 Task: Create List Business Intelligence in Board Employee Performance Evaluation to Workspace Employer Branding. Create List Market Research in Board Voice of Employee Analysis to Workspace Employer Branding. Create List Competitive Analysis in Board Voice of Customer Net Promoter Score and Loyalty Tracking to Workspace Employer Branding
Action: Mouse moved to (56, 262)
Screenshot: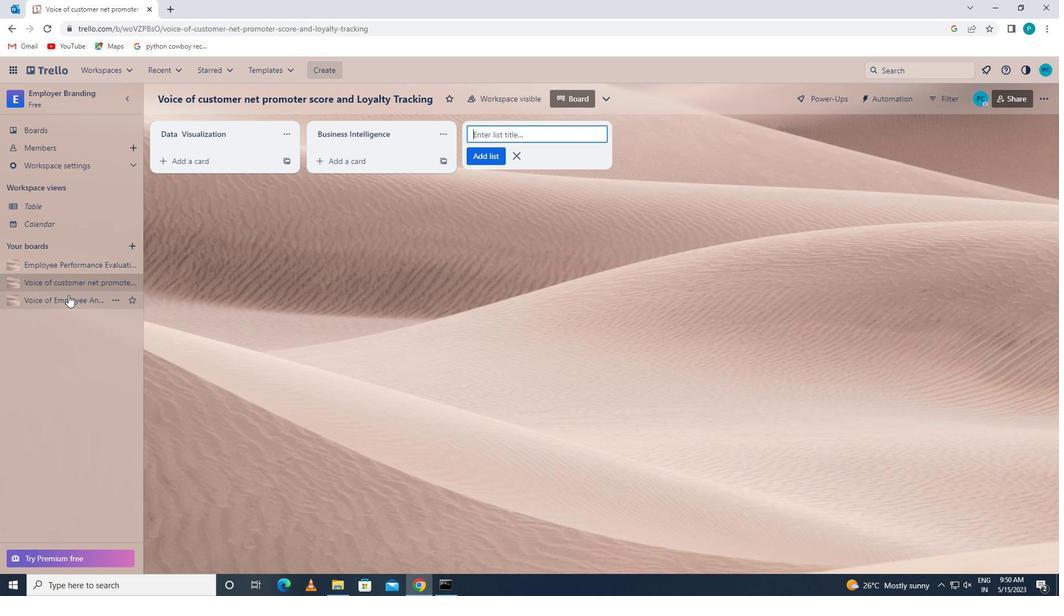
Action: Mouse pressed left at (56, 262)
Screenshot: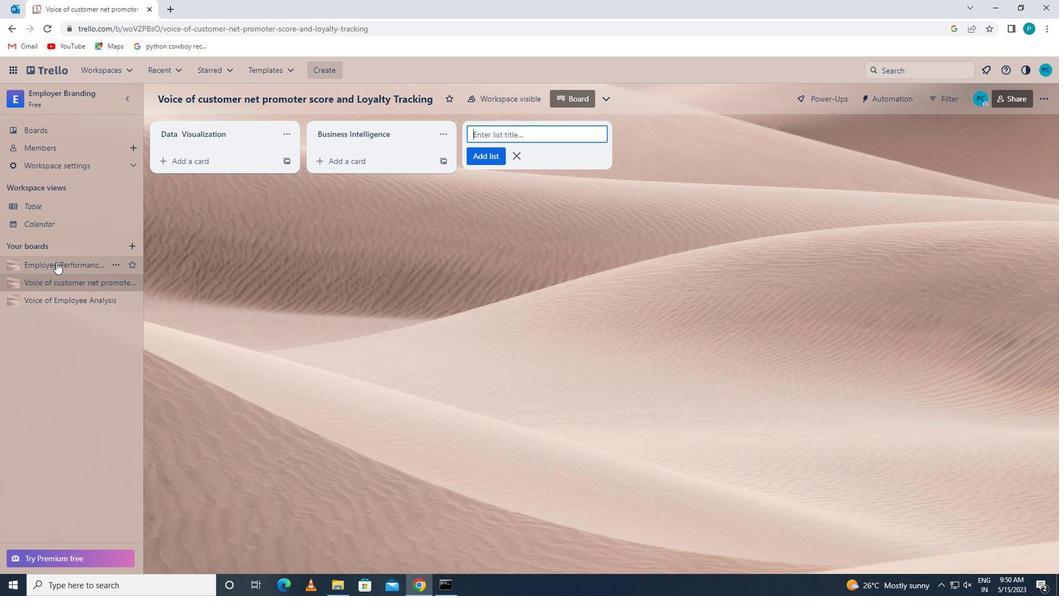
Action: Mouse moved to (485, 131)
Screenshot: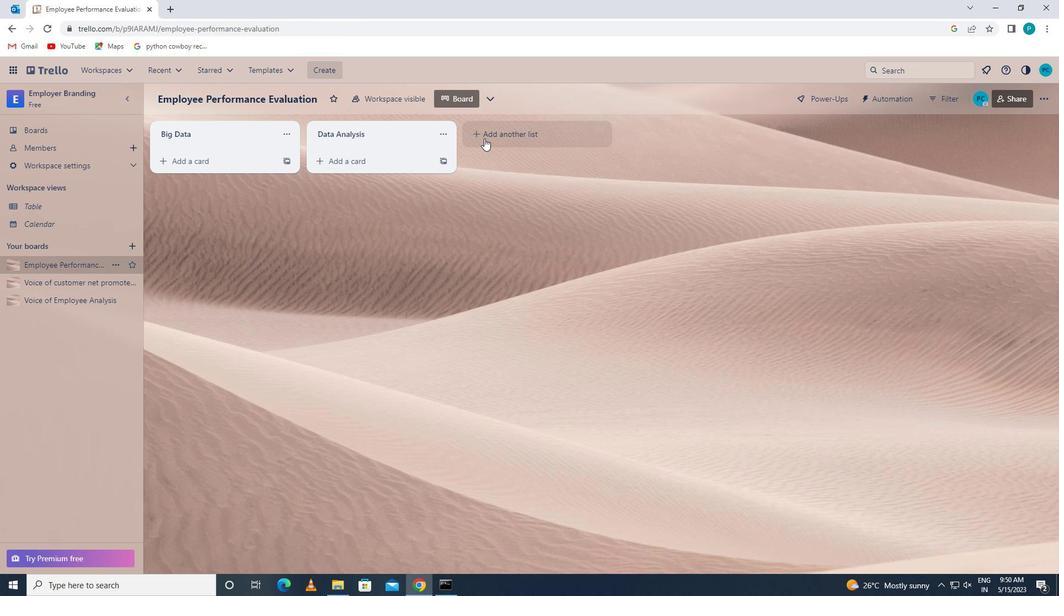 
Action: Mouse pressed left at (485, 131)
Screenshot: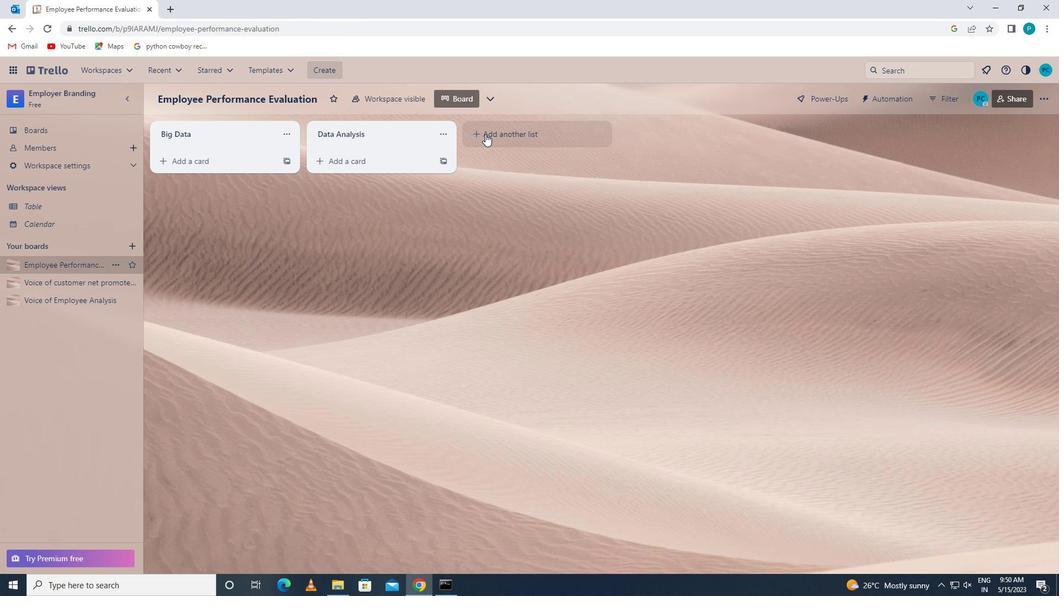 
Action: Key pressed <Key.caps_lock>b<Key.caps_lock>usiness<Key.space><Key.caps_lock>u<Key.backspace>i<Key.caps_lock>ntelligence
Screenshot: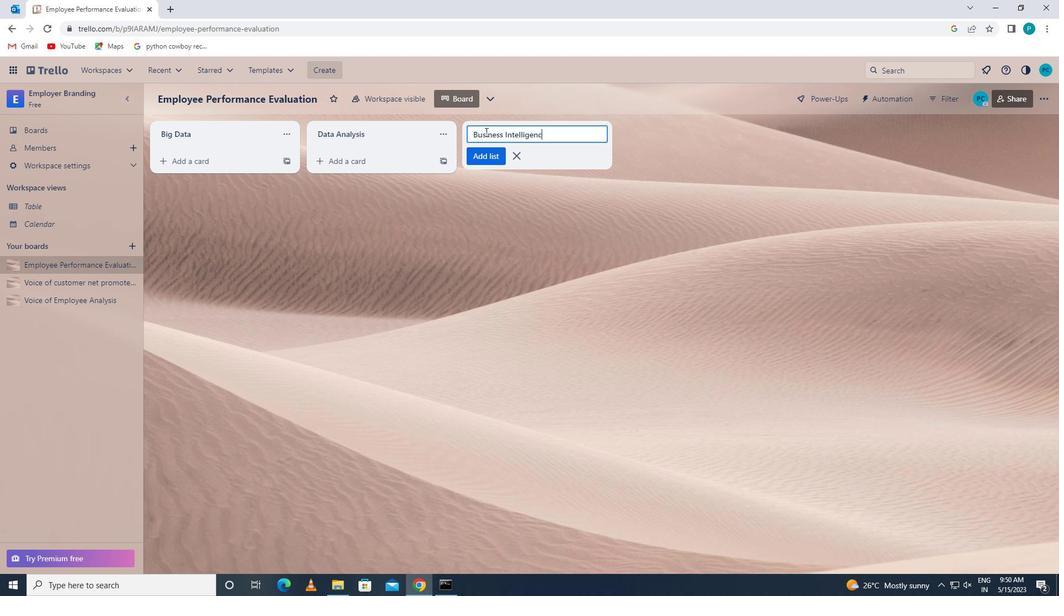 
Action: Mouse moved to (489, 159)
Screenshot: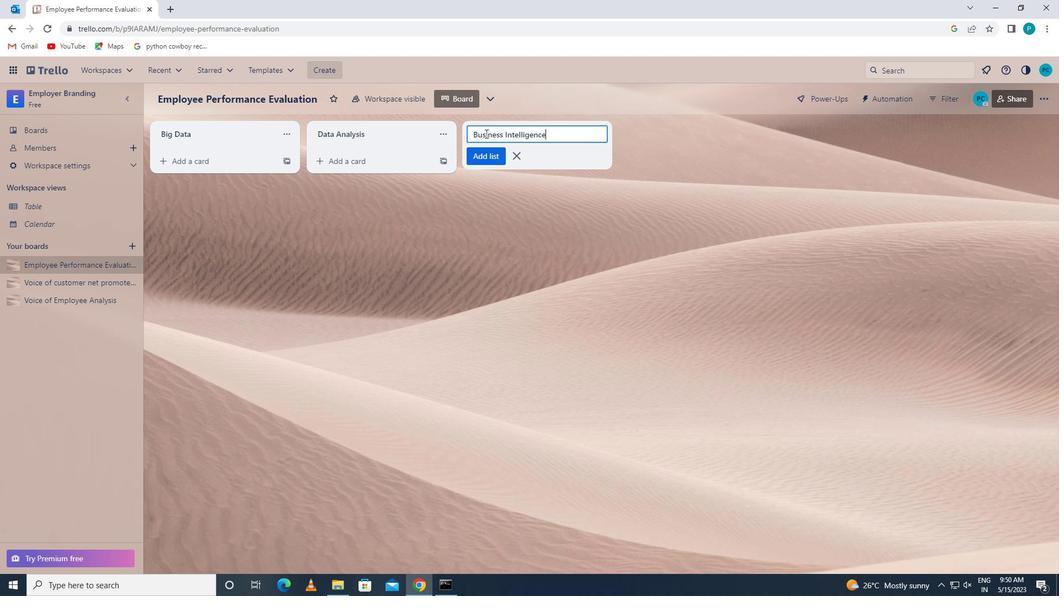 
Action: Mouse pressed left at (489, 159)
Screenshot: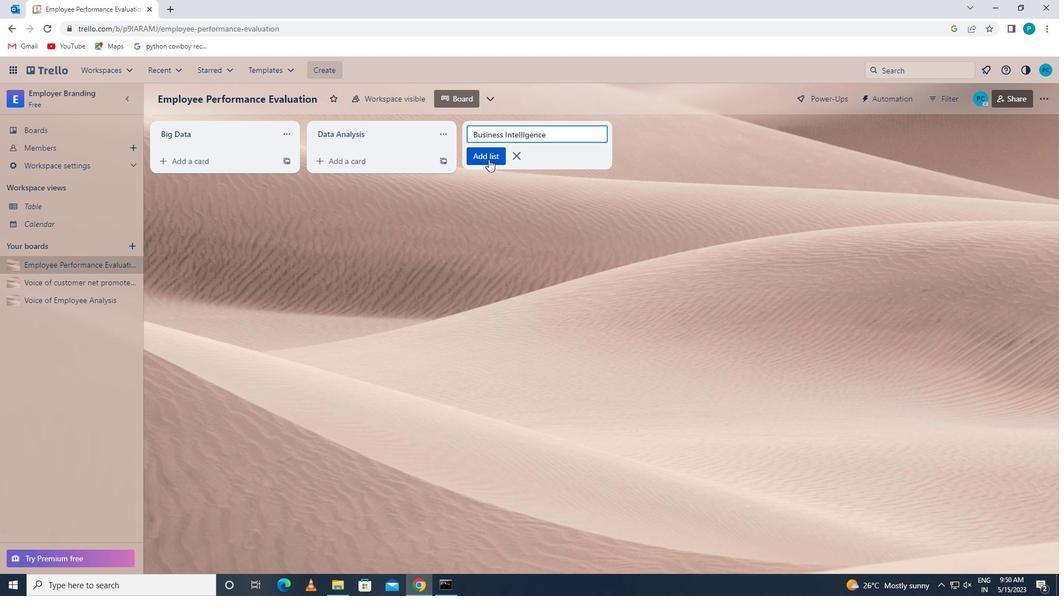 
Action: Mouse moved to (35, 296)
Screenshot: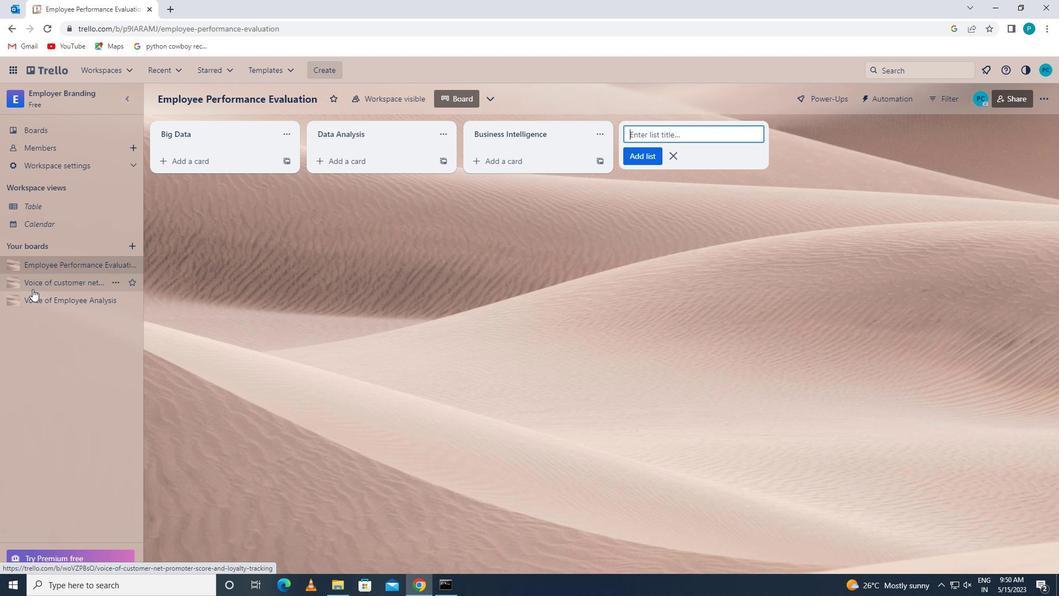 
Action: Mouse pressed left at (35, 296)
Screenshot: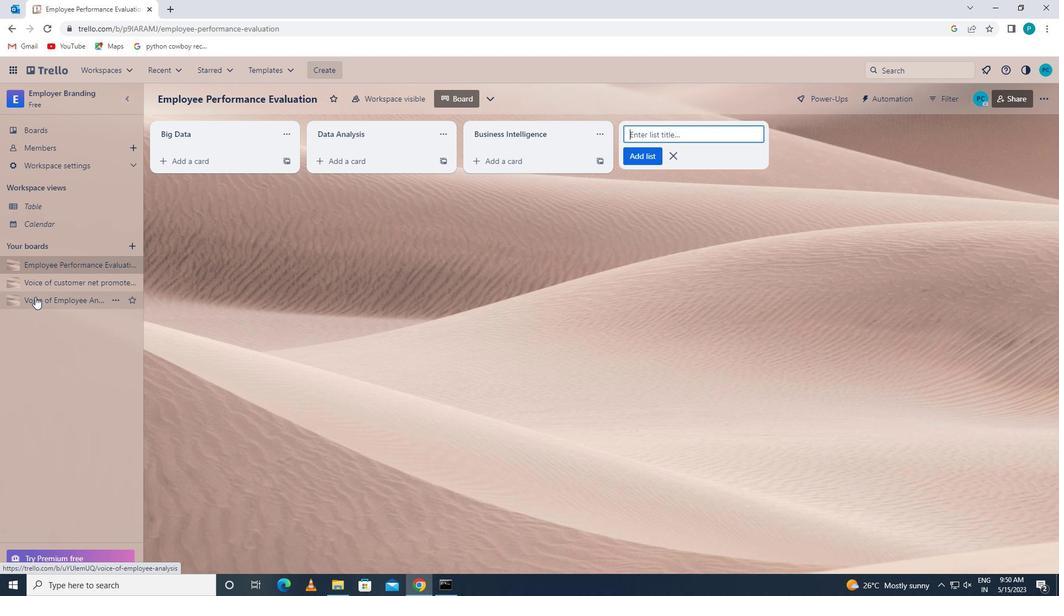 
Action: Mouse moved to (499, 135)
Screenshot: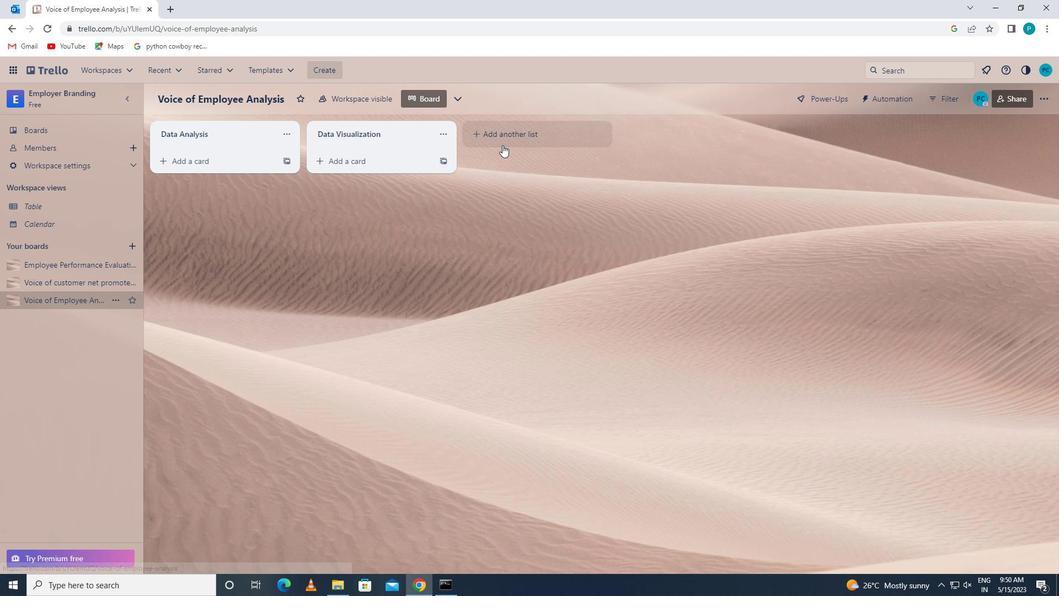 
Action: Mouse pressed left at (499, 135)
Screenshot: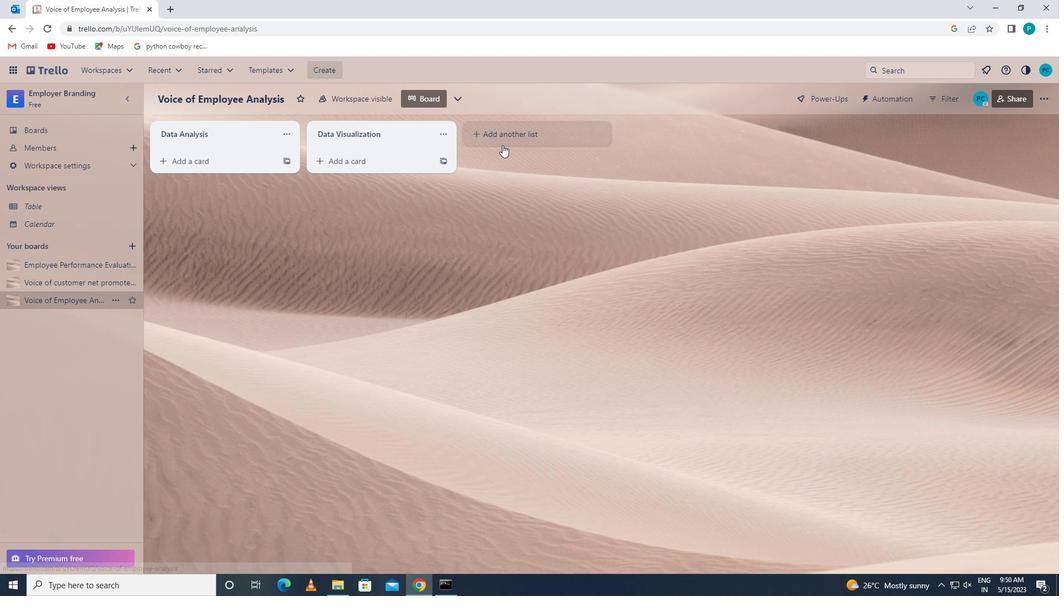 
Action: Key pressed <Key.caps_lock>m<Key.caps_lock>arket<Key.space><Key.caps_lock>r<Key.caps_lock>esearch<Key.space>
Screenshot: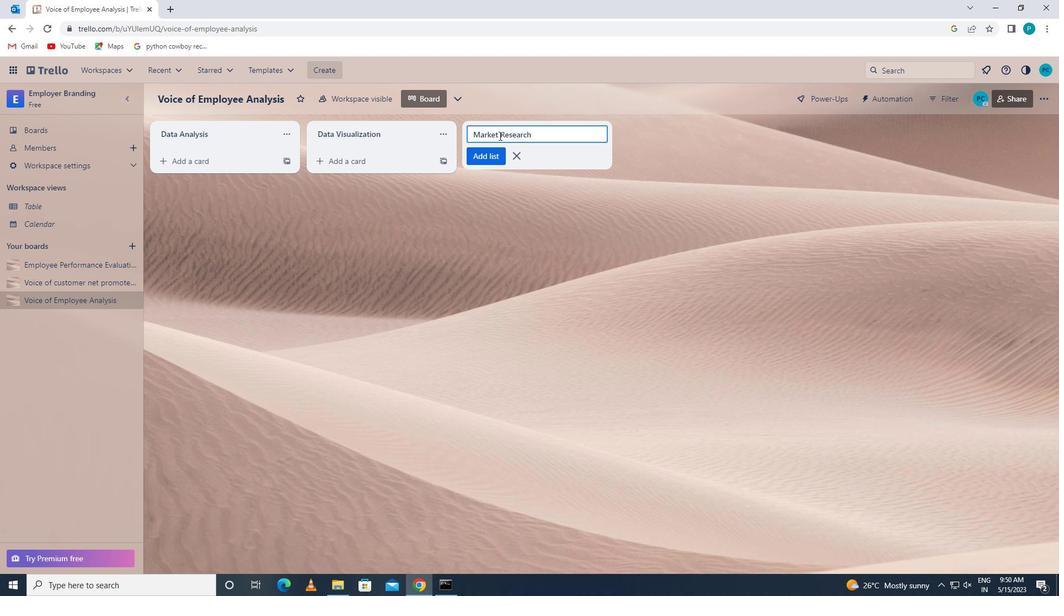 
Action: Mouse moved to (482, 155)
Screenshot: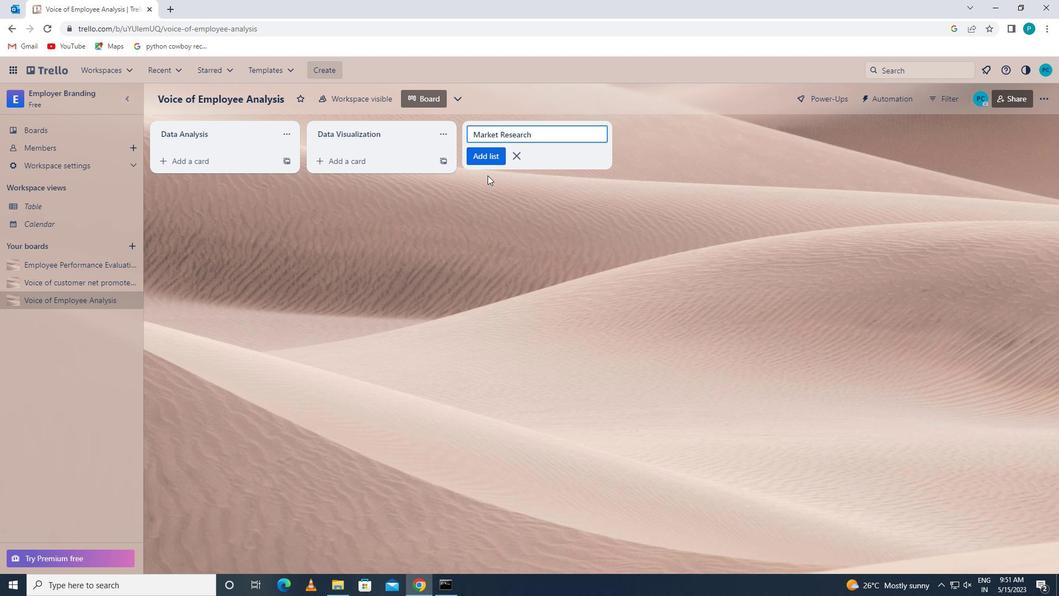 
Action: Mouse pressed left at (482, 155)
Screenshot: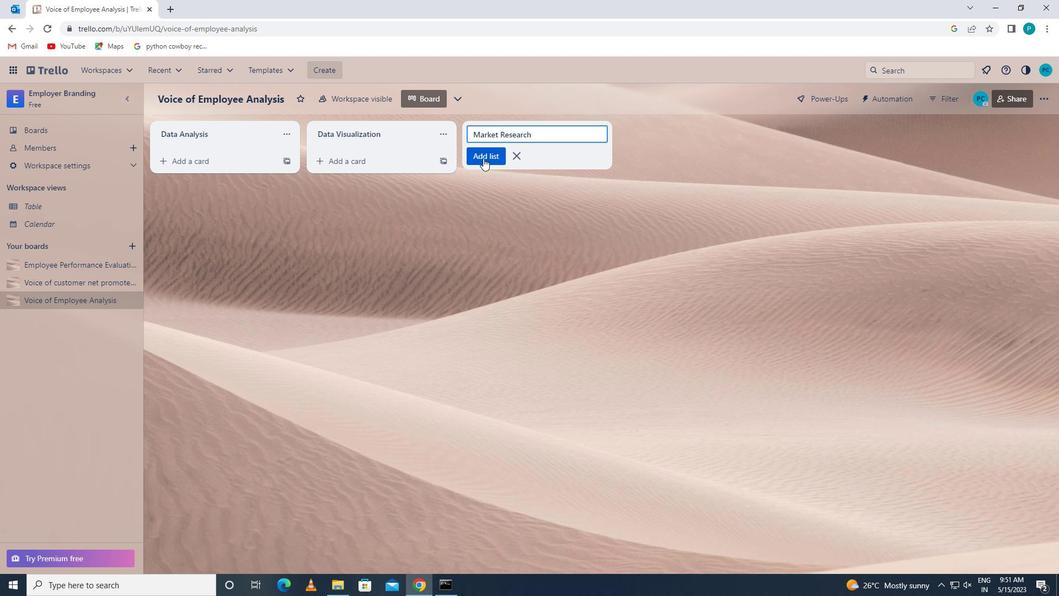 
Action: Mouse moved to (52, 280)
Screenshot: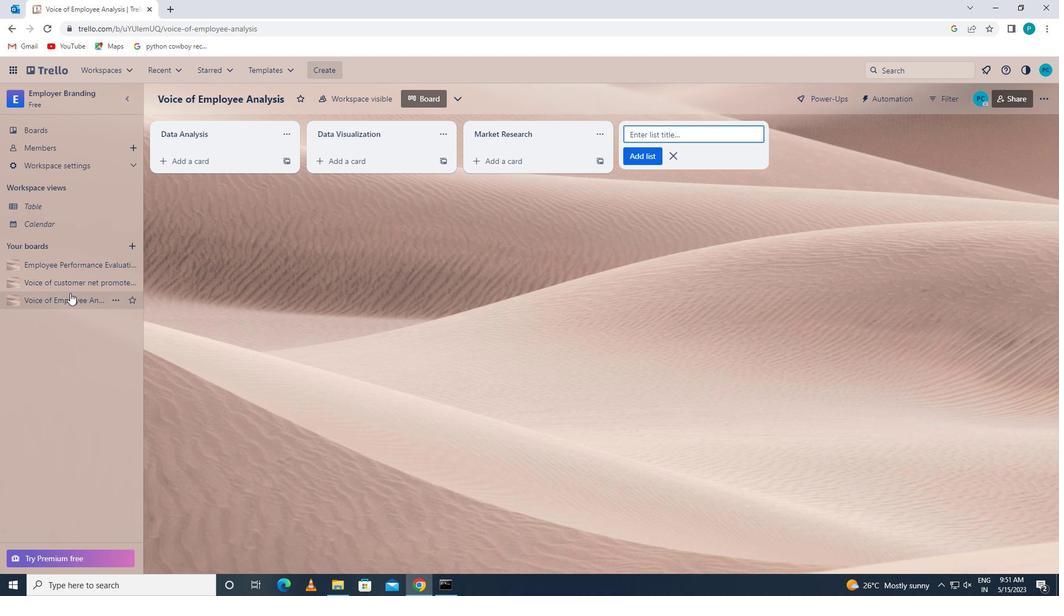 
Action: Mouse pressed left at (52, 280)
Screenshot: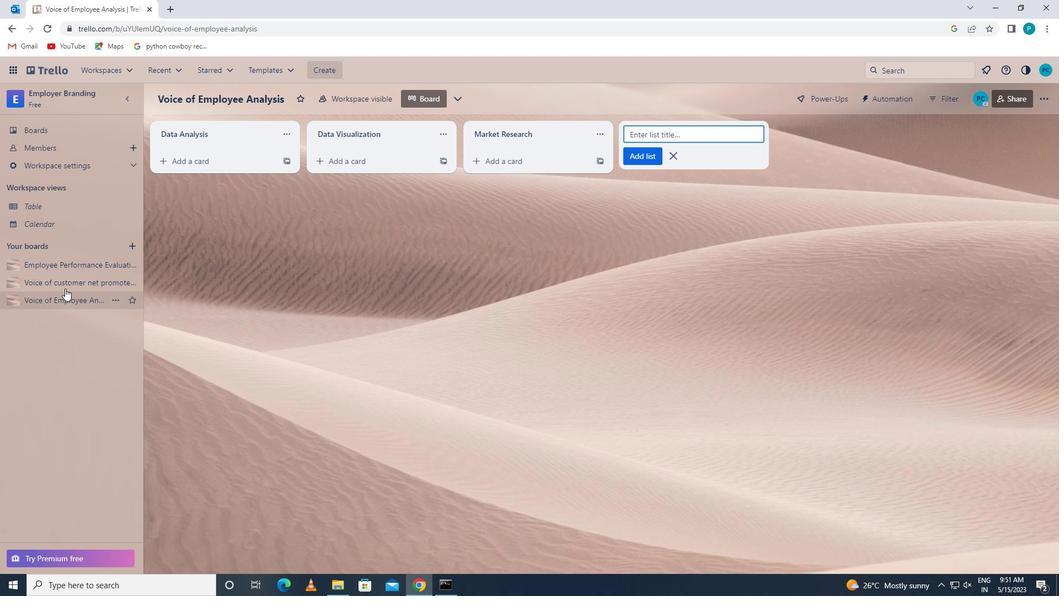 
Action: Mouse moved to (492, 126)
Screenshot: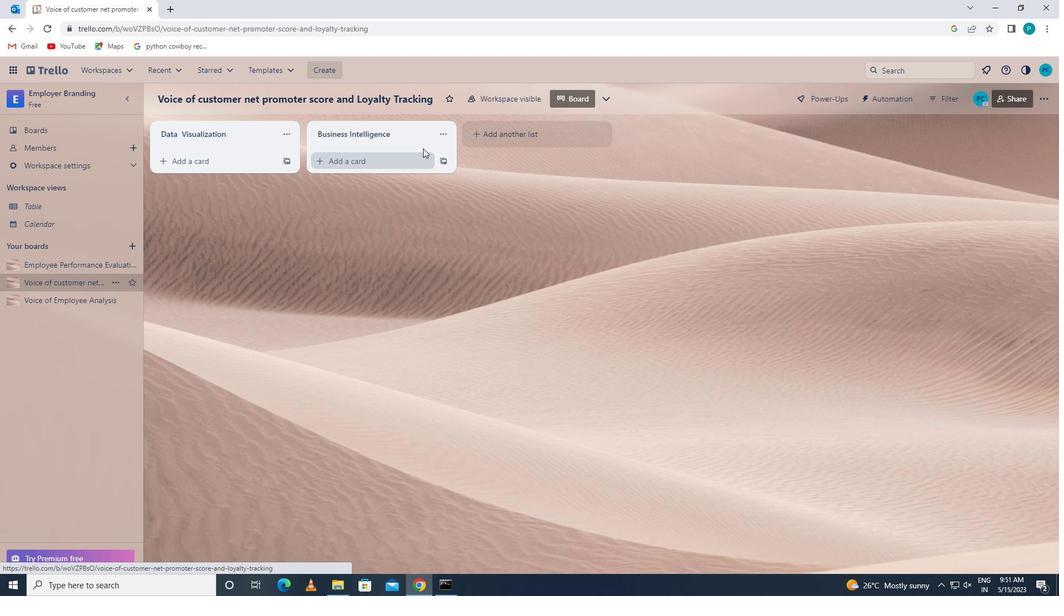 
Action: Mouse pressed left at (492, 126)
Screenshot: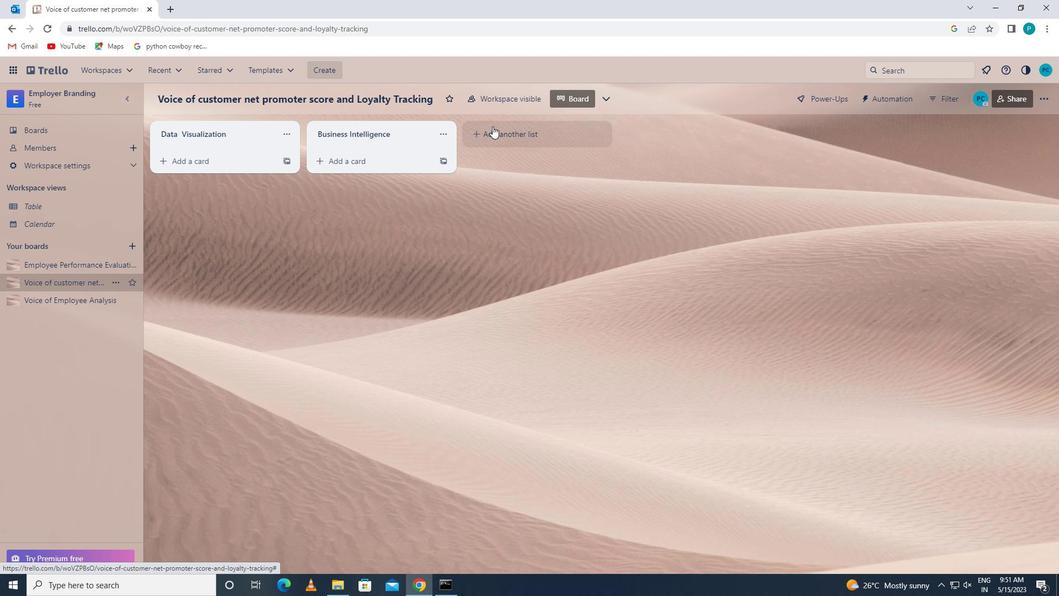 
Action: Key pressed <Key.caps_lock>c<Key.caps_lock>ompetitive<Key.space><Key.caps_lock>a<Key.caps_lock>nalysis
Screenshot: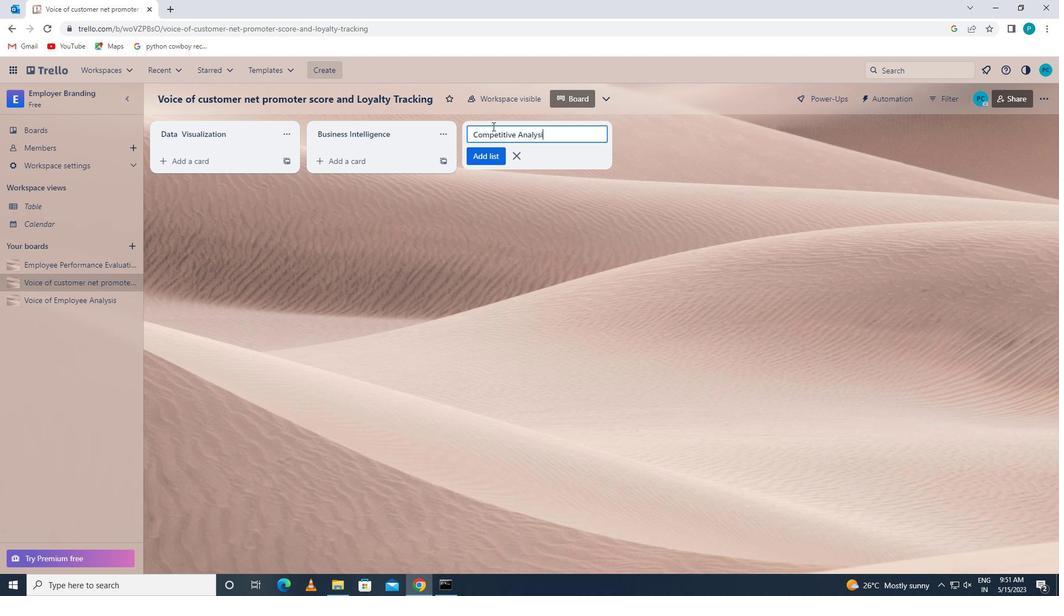
Action: Mouse moved to (487, 147)
Screenshot: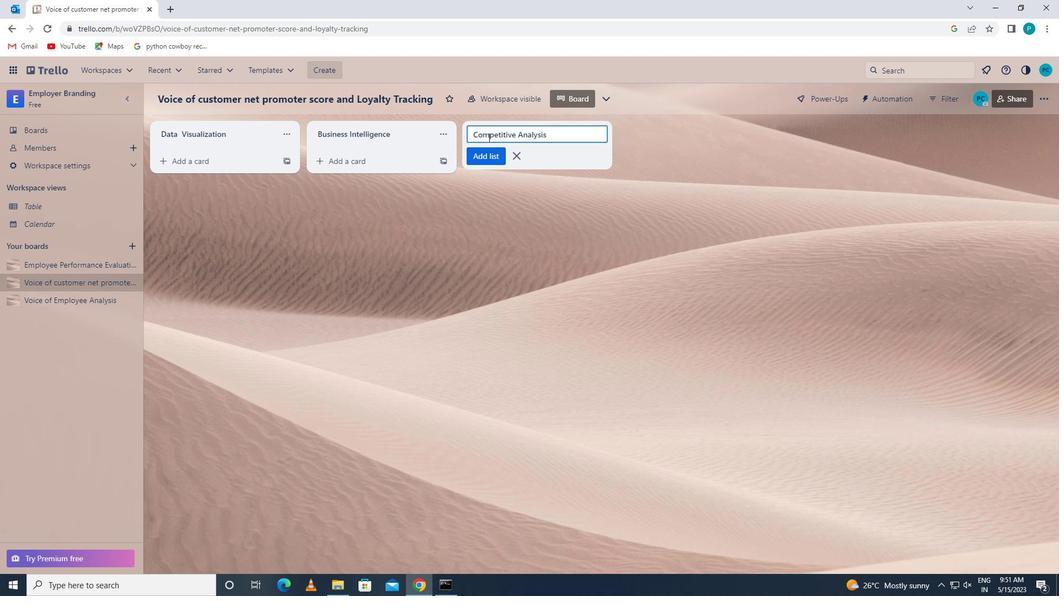 
Action: Mouse pressed left at (487, 147)
Screenshot: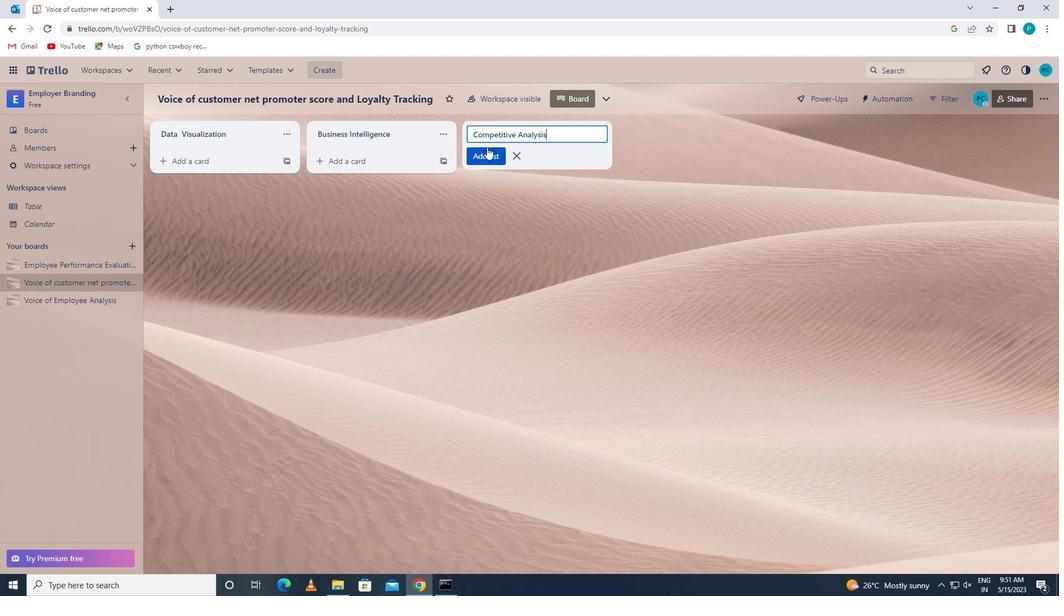 
Action: Mouse moved to (481, 184)
Screenshot: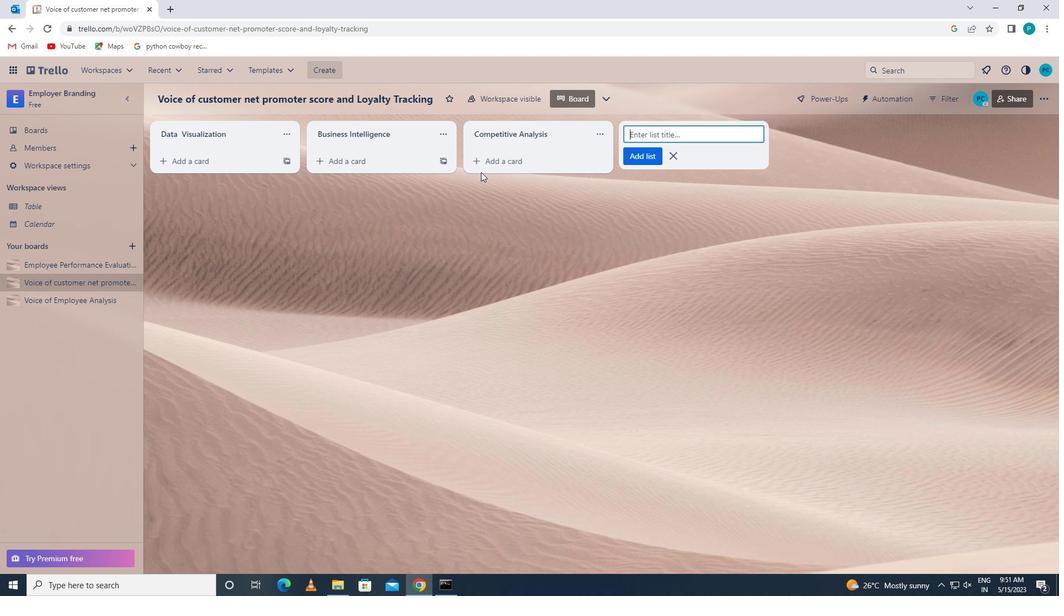 
